Task: Sort the products in the category "Gouda" by price (lowest first).
Action: Mouse moved to (1014, 342)
Screenshot: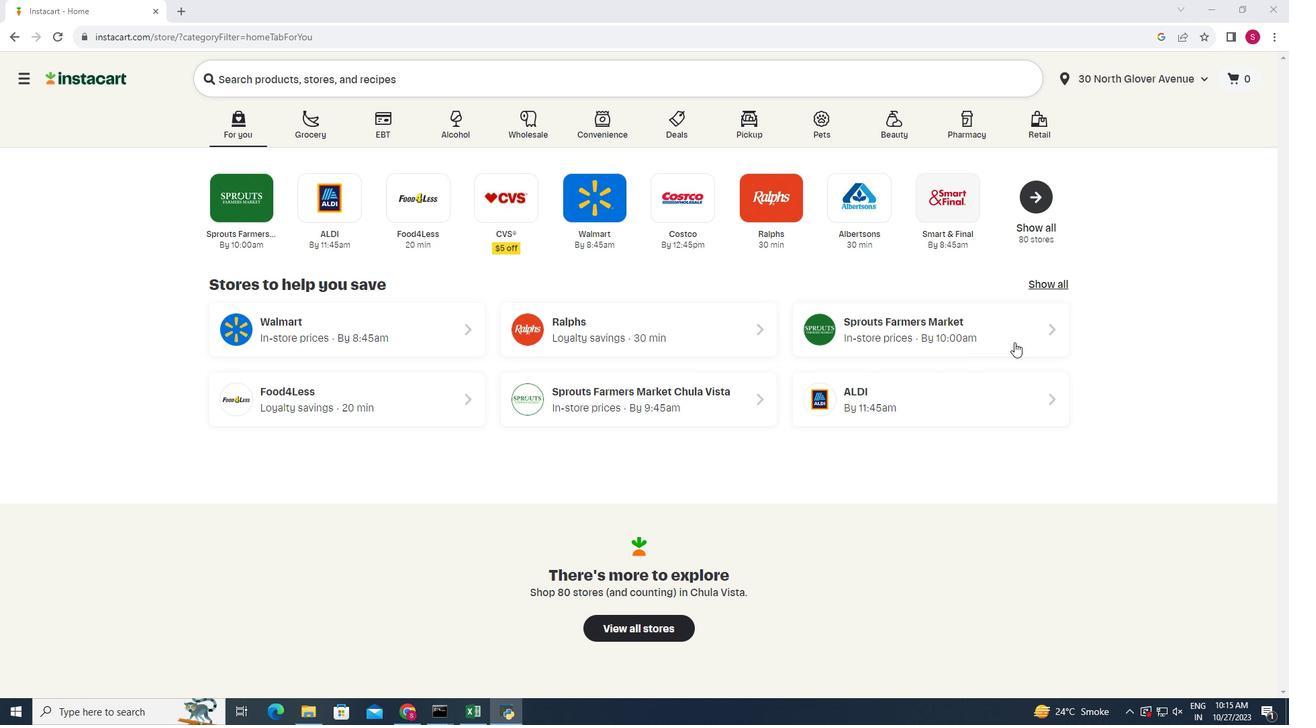 
Action: Mouse pressed left at (1014, 342)
Screenshot: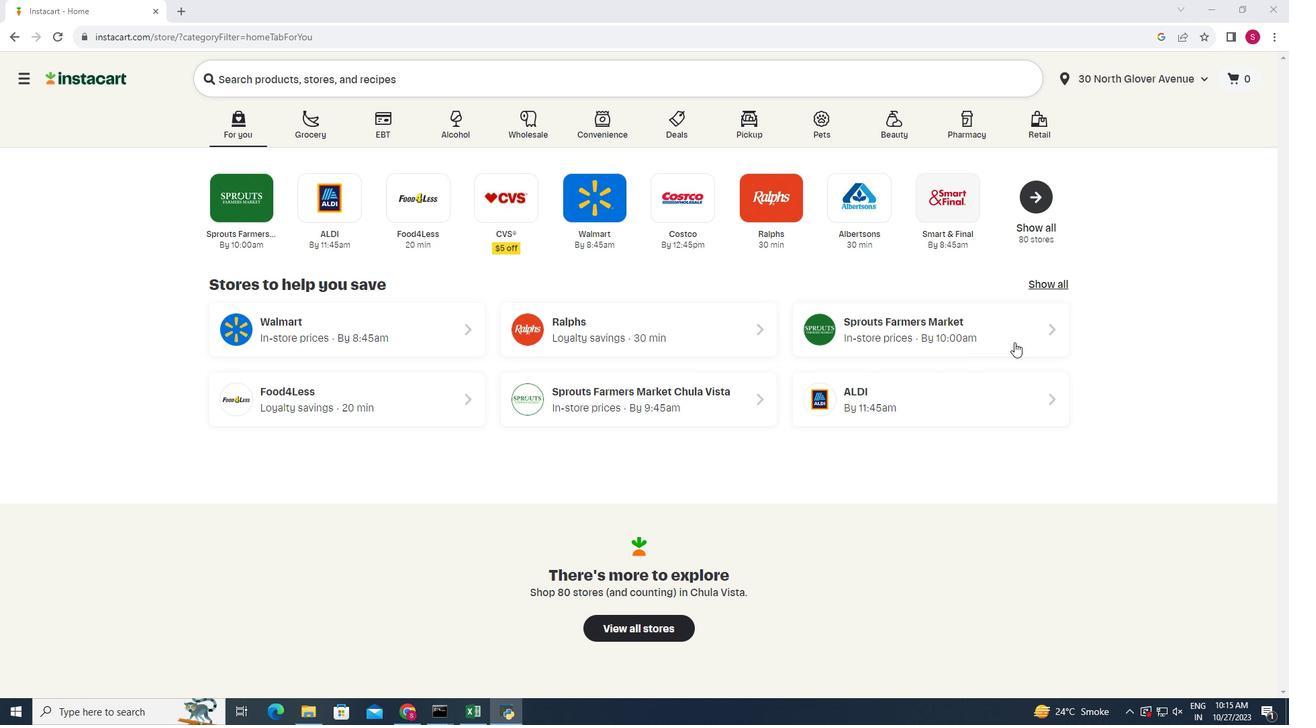 
Action: Mouse moved to (14, 642)
Screenshot: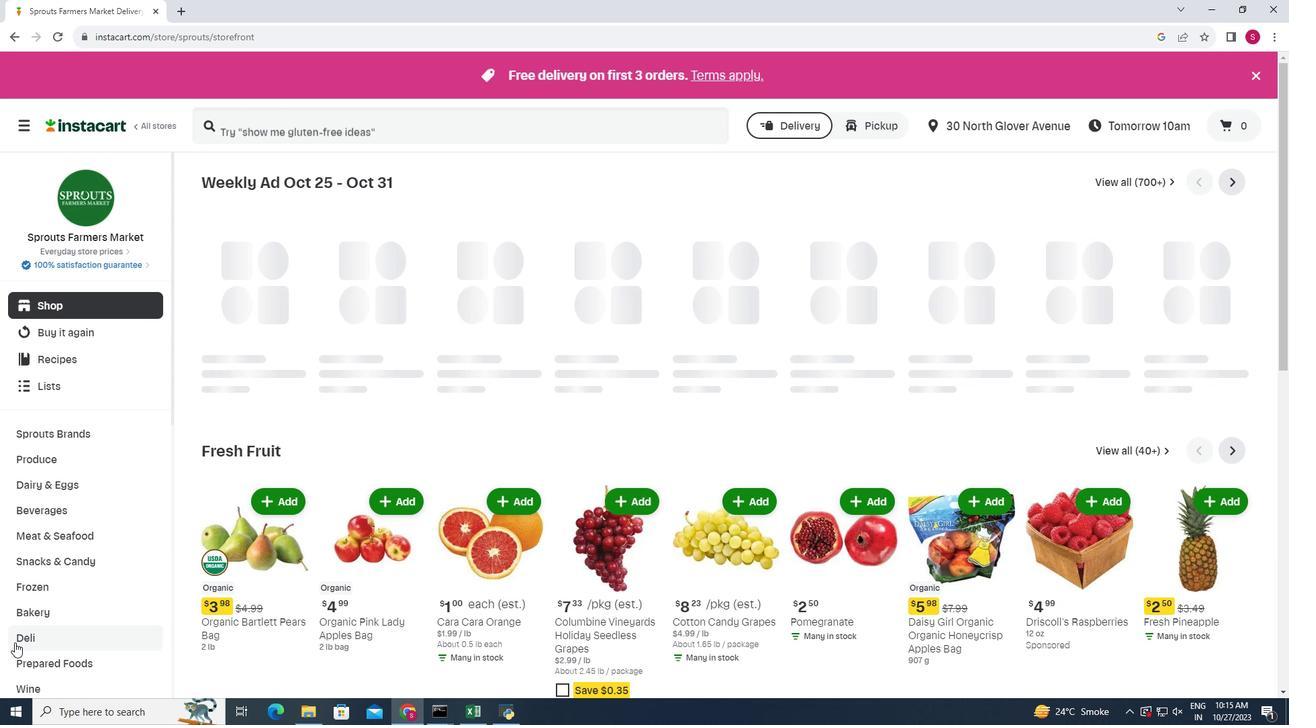 
Action: Mouse pressed left at (14, 642)
Screenshot: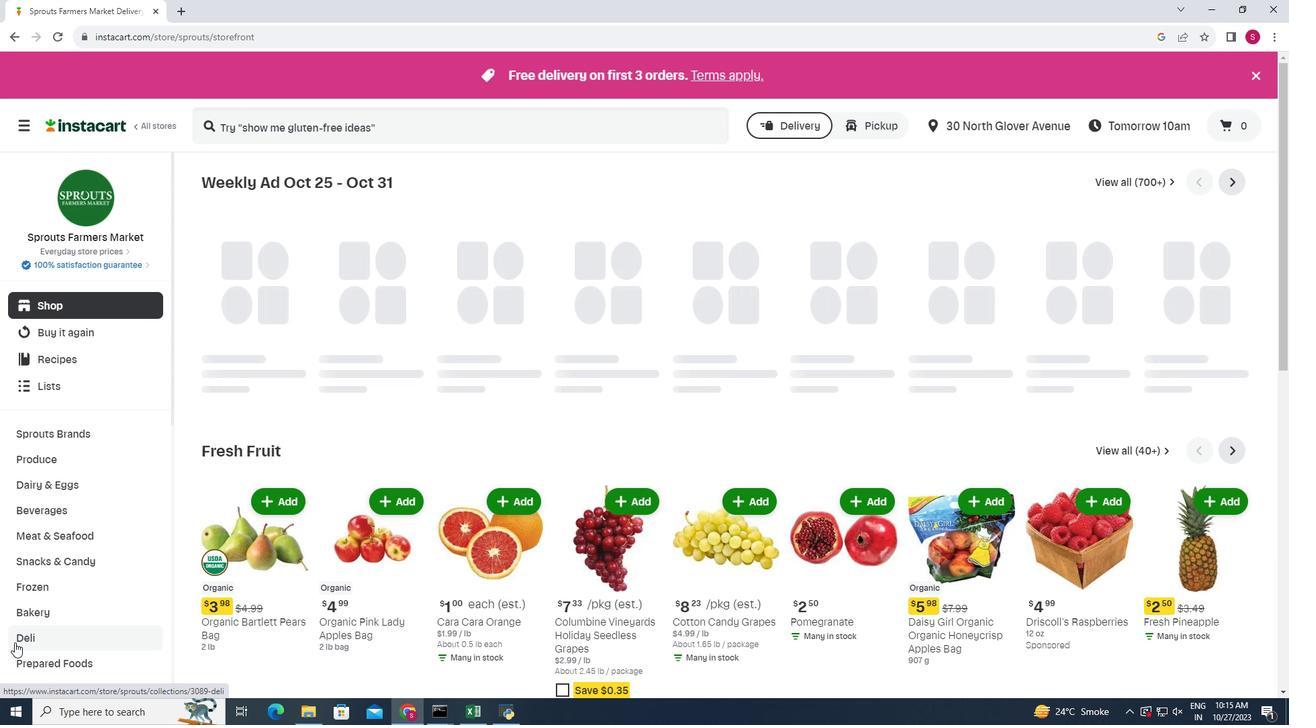
Action: Mouse moved to (353, 208)
Screenshot: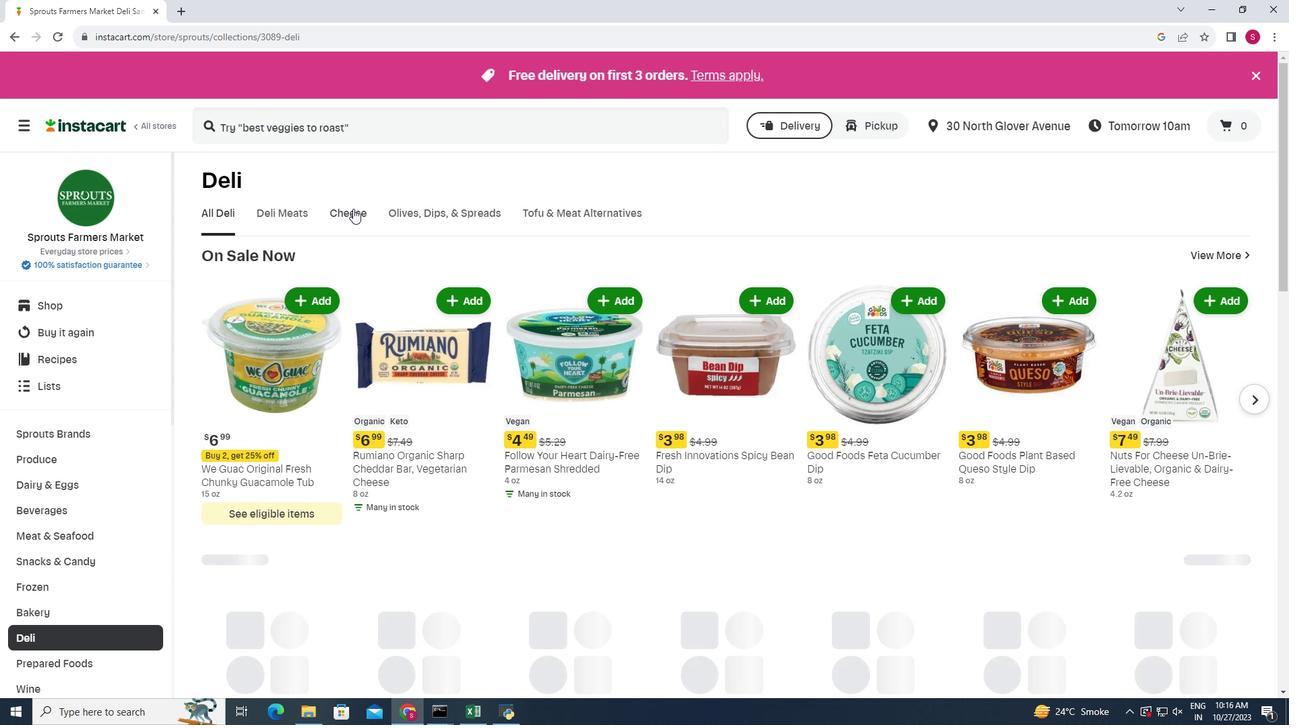 
Action: Mouse pressed left at (353, 208)
Screenshot: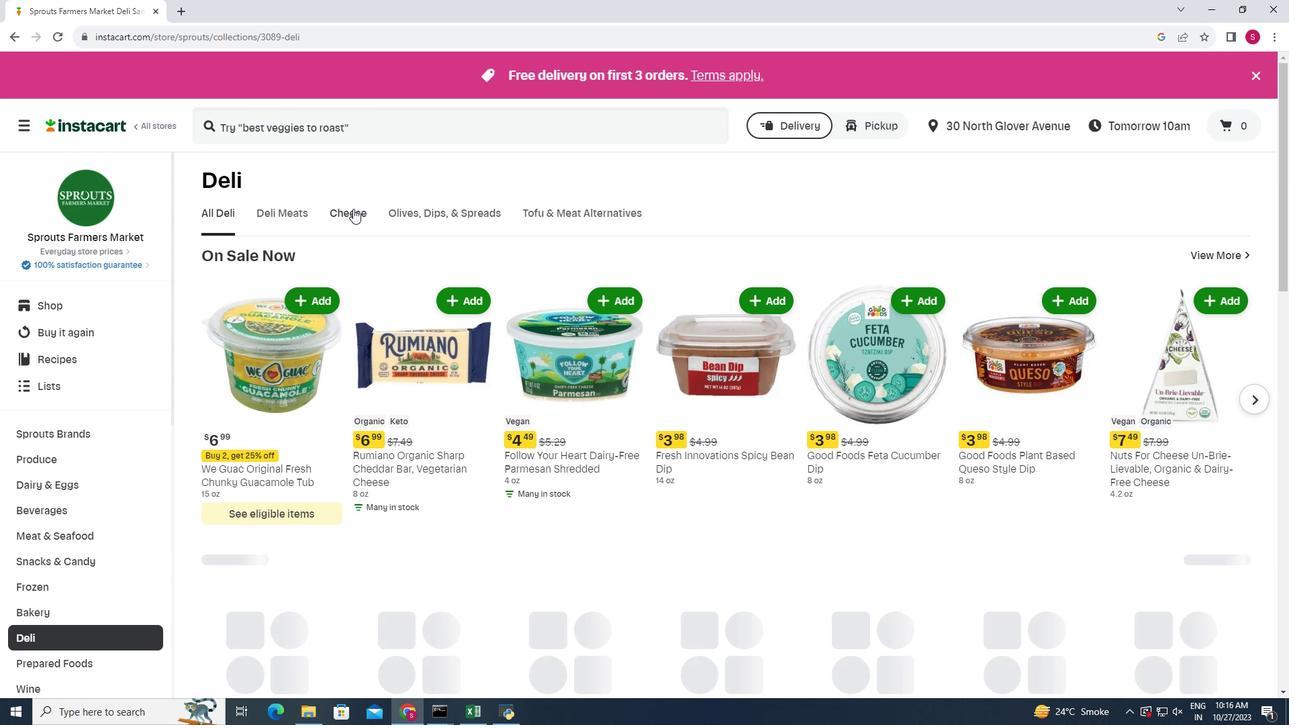 
Action: Mouse moved to (985, 271)
Screenshot: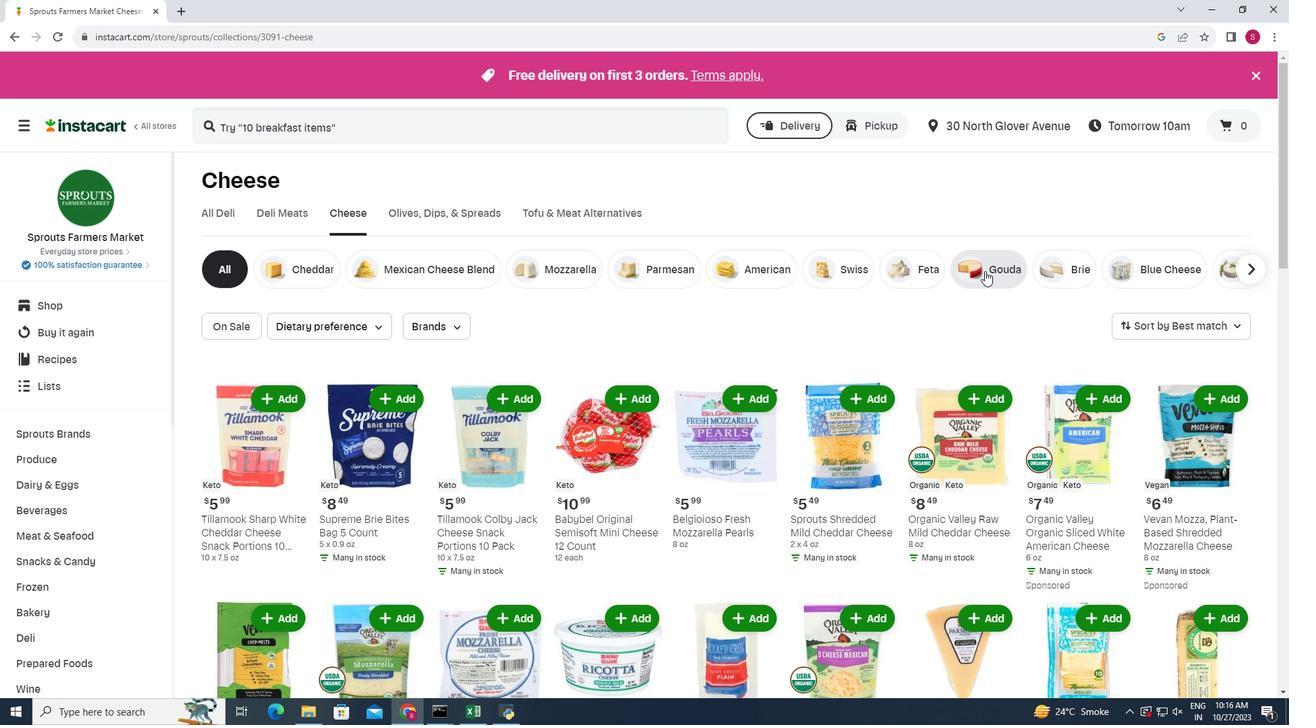 
Action: Mouse pressed left at (985, 271)
Screenshot: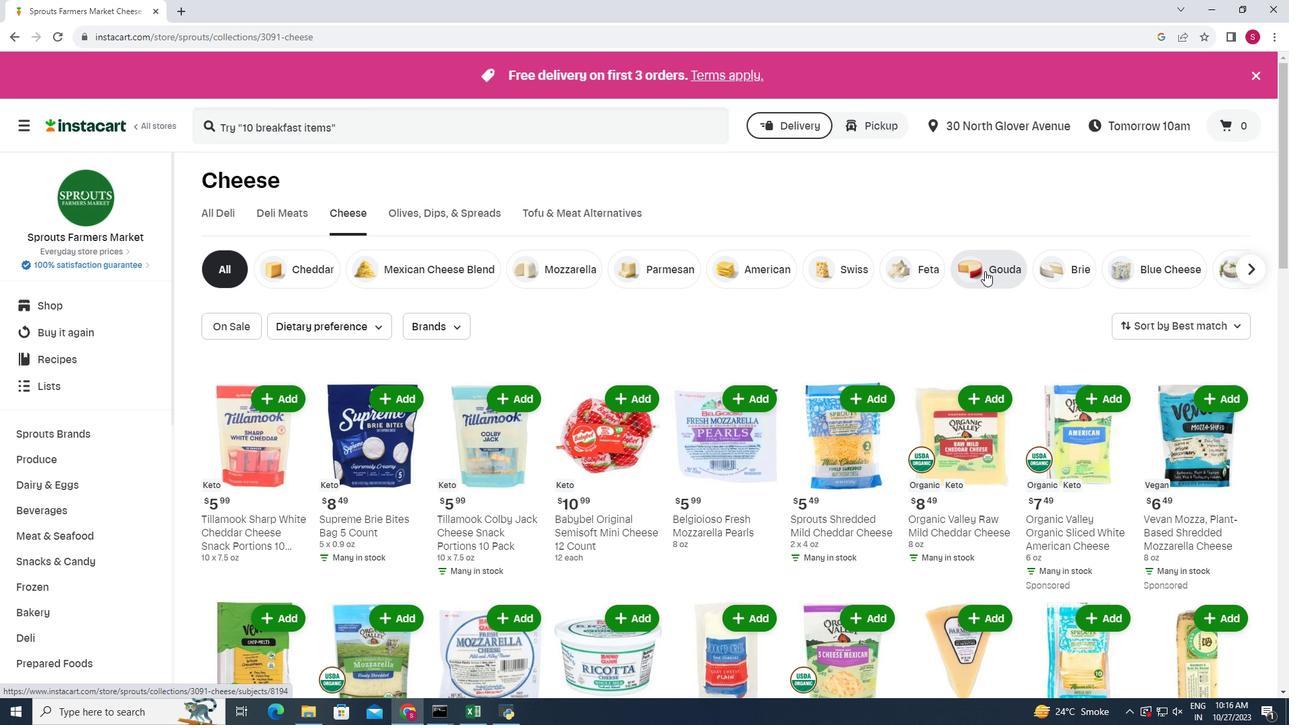 
Action: Mouse moved to (1253, 324)
Screenshot: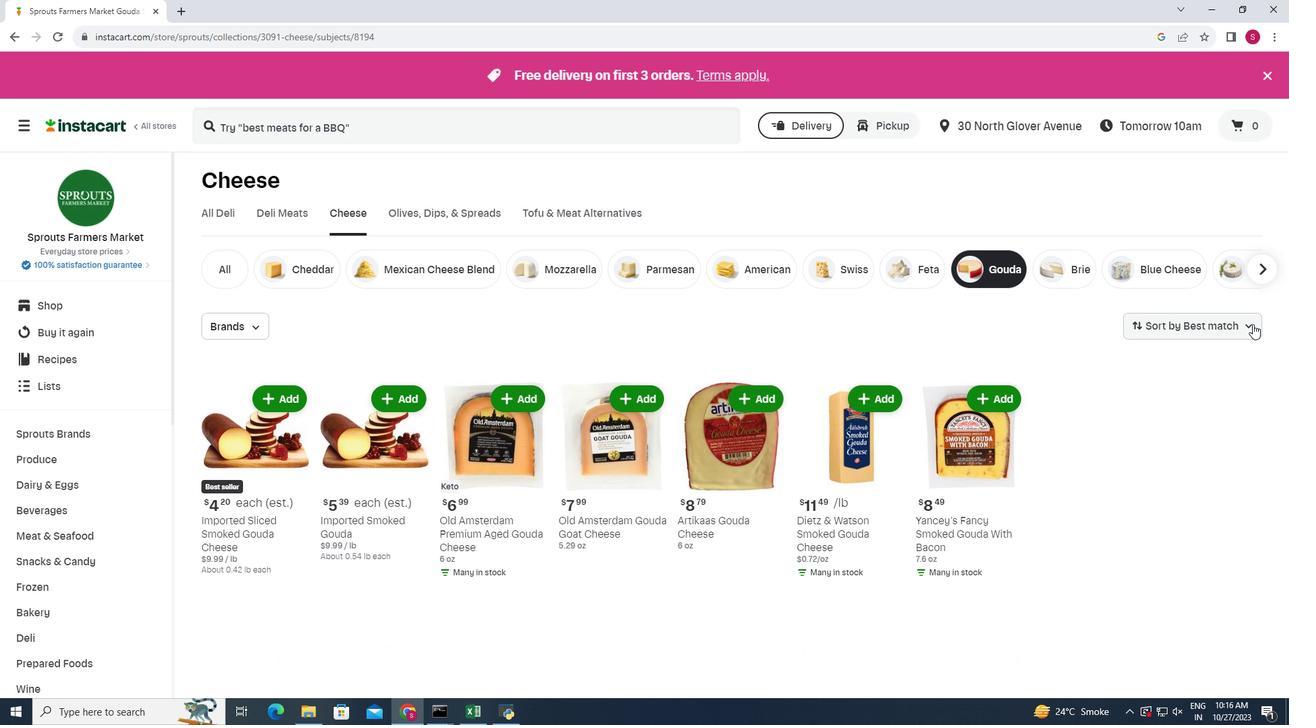 
Action: Mouse pressed left at (1253, 324)
Screenshot: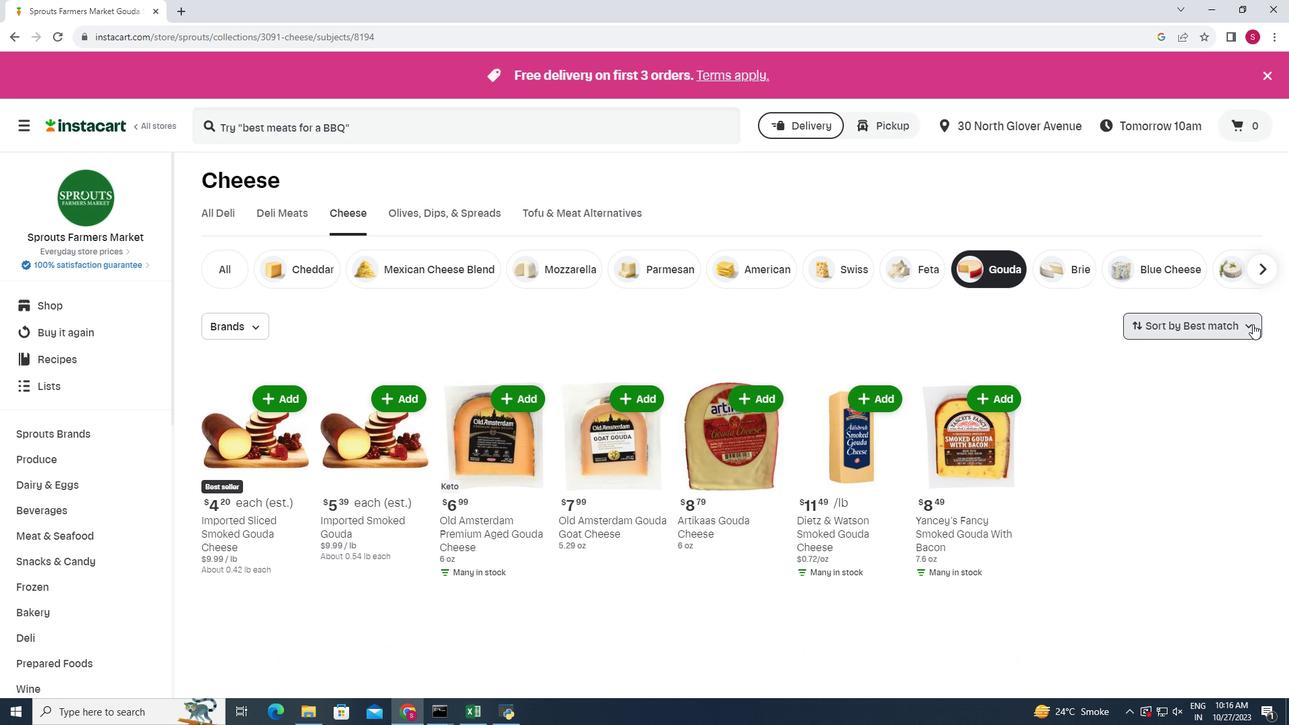 
Action: Mouse moved to (1222, 385)
Screenshot: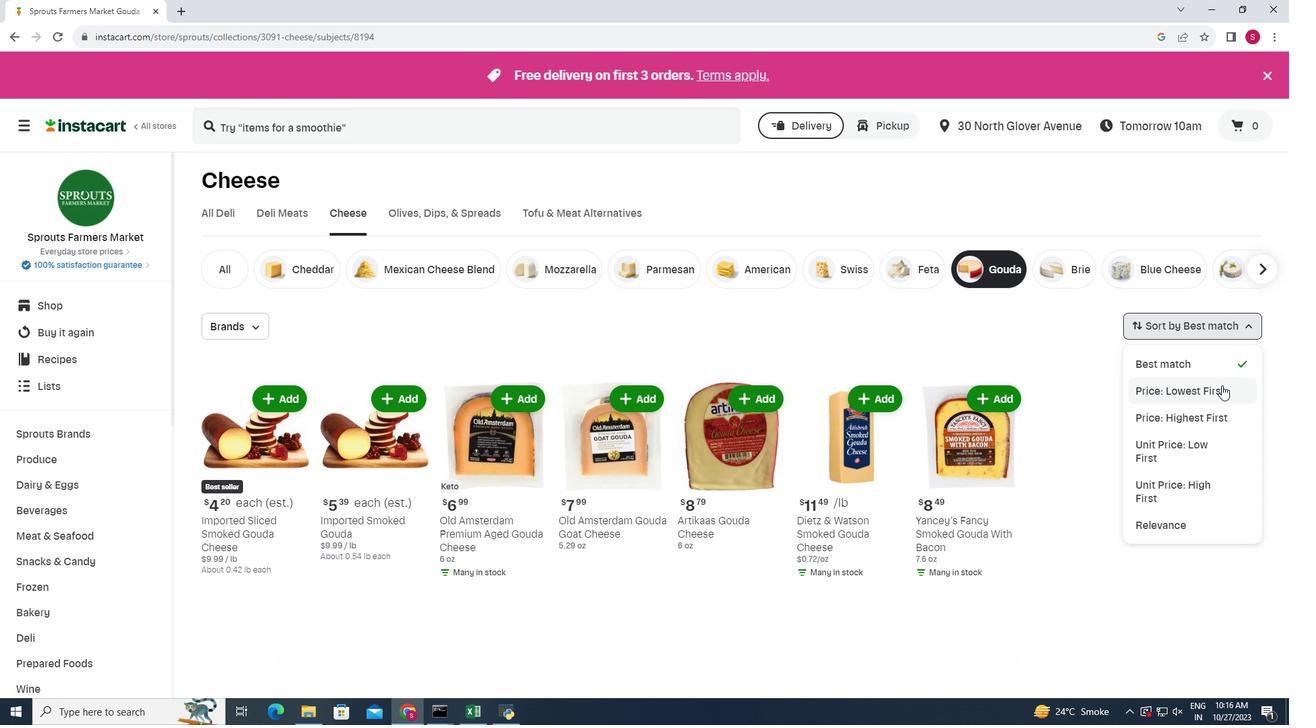 
Action: Mouse pressed left at (1222, 385)
Screenshot: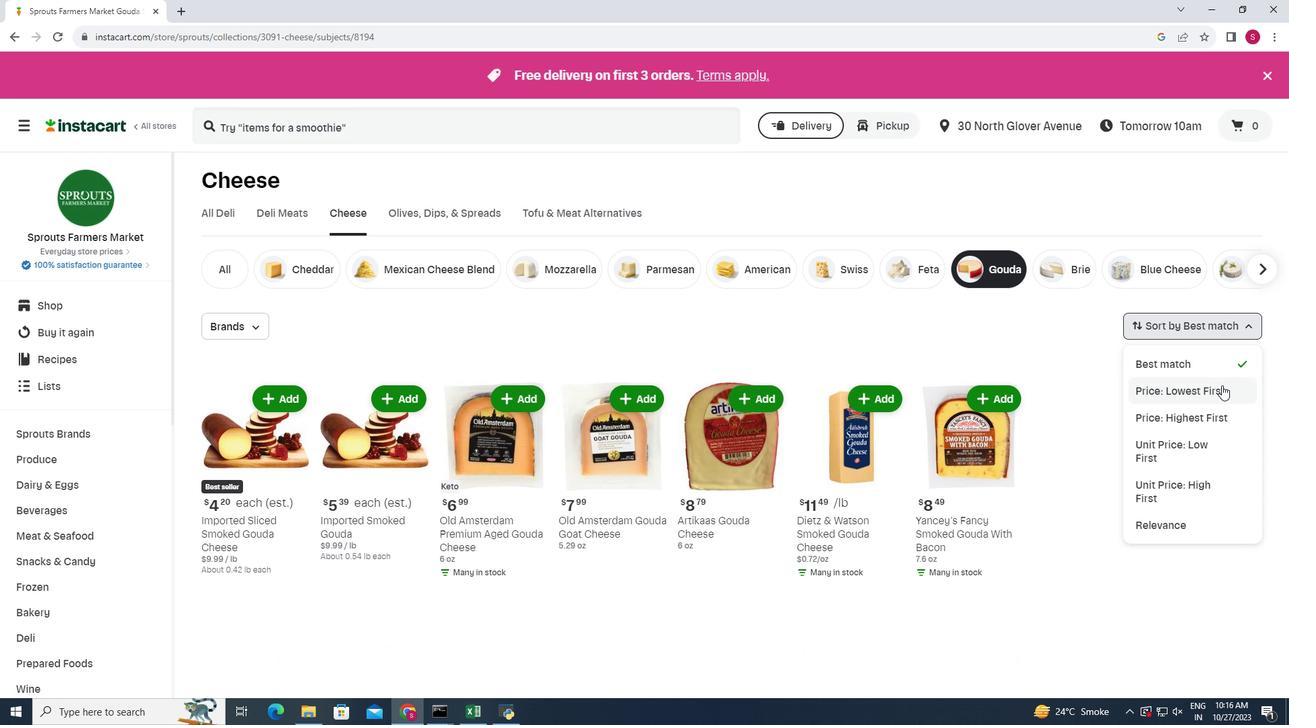 
Action: Mouse moved to (1141, 410)
Screenshot: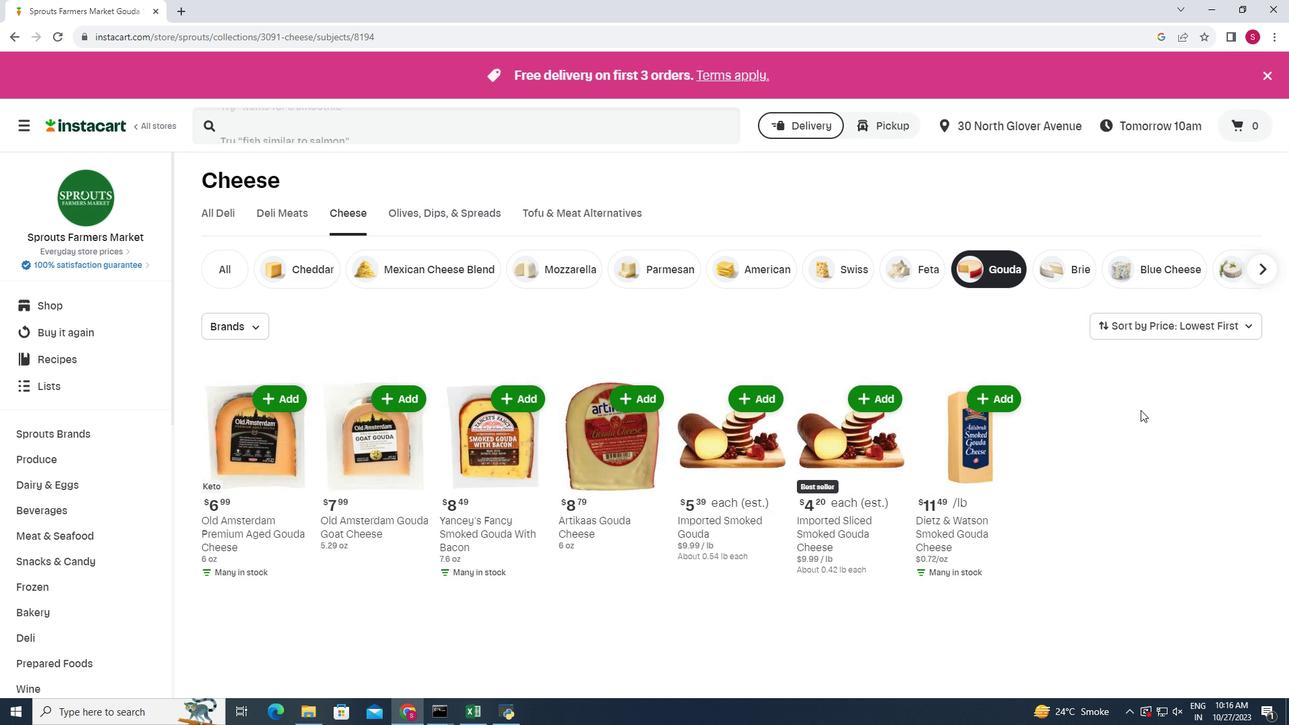 
